 Task: Create New Customer with Customer Name: Tortilleria La Sabrocita, Billing Address Line1: 2106 Pike Street, Billing Address Line2:  San Diego, Billing Address Line3:  California 92126
Action: Mouse pressed left at (197, 35)
Screenshot: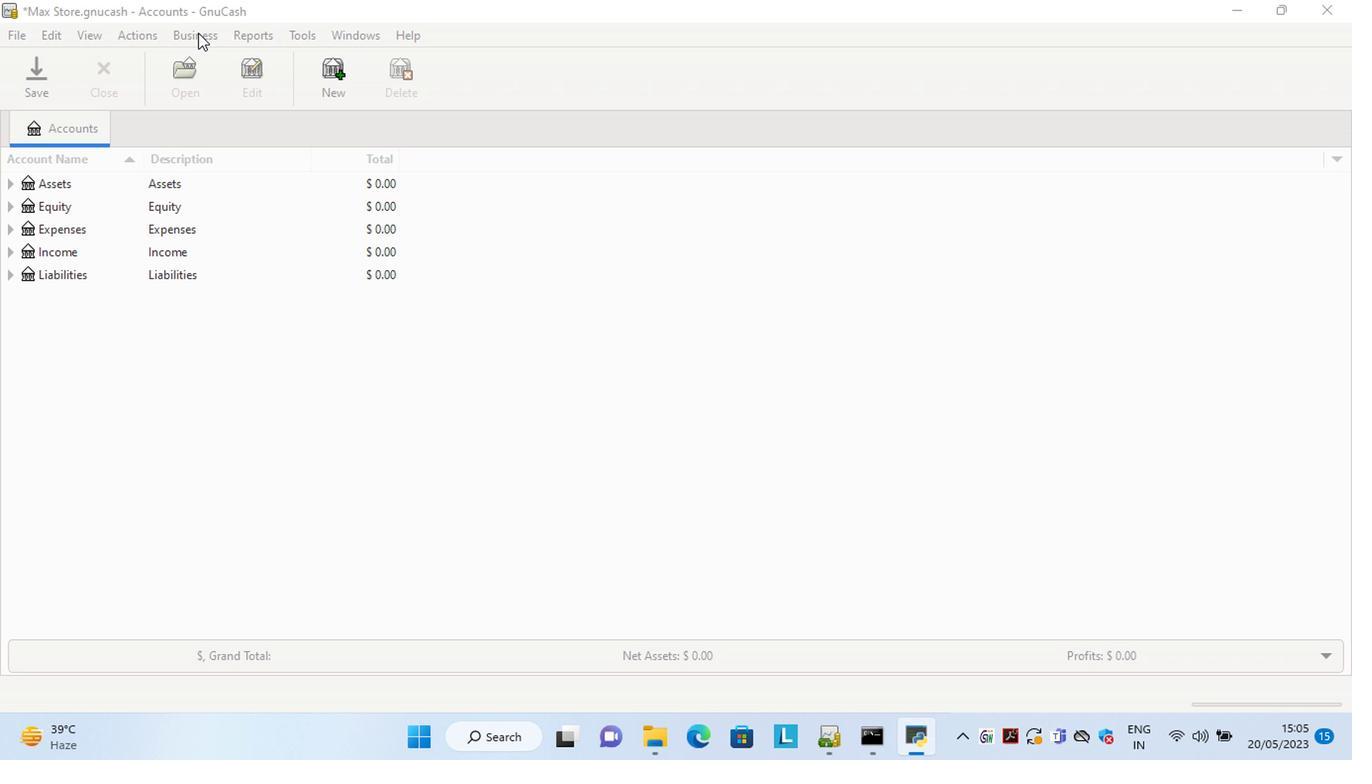
Action: Mouse moved to (414, 85)
Screenshot: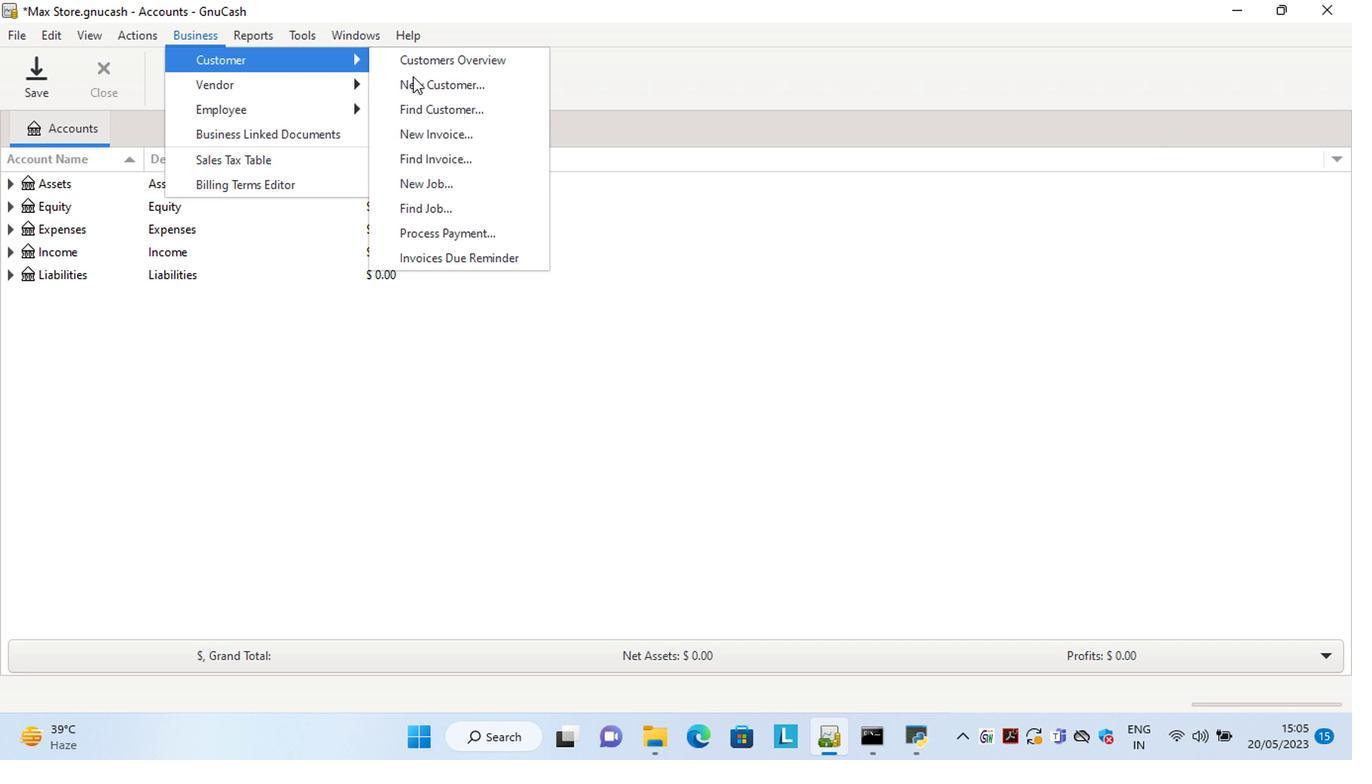 
Action: Mouse pressed left at (414, 85)
Screenshot: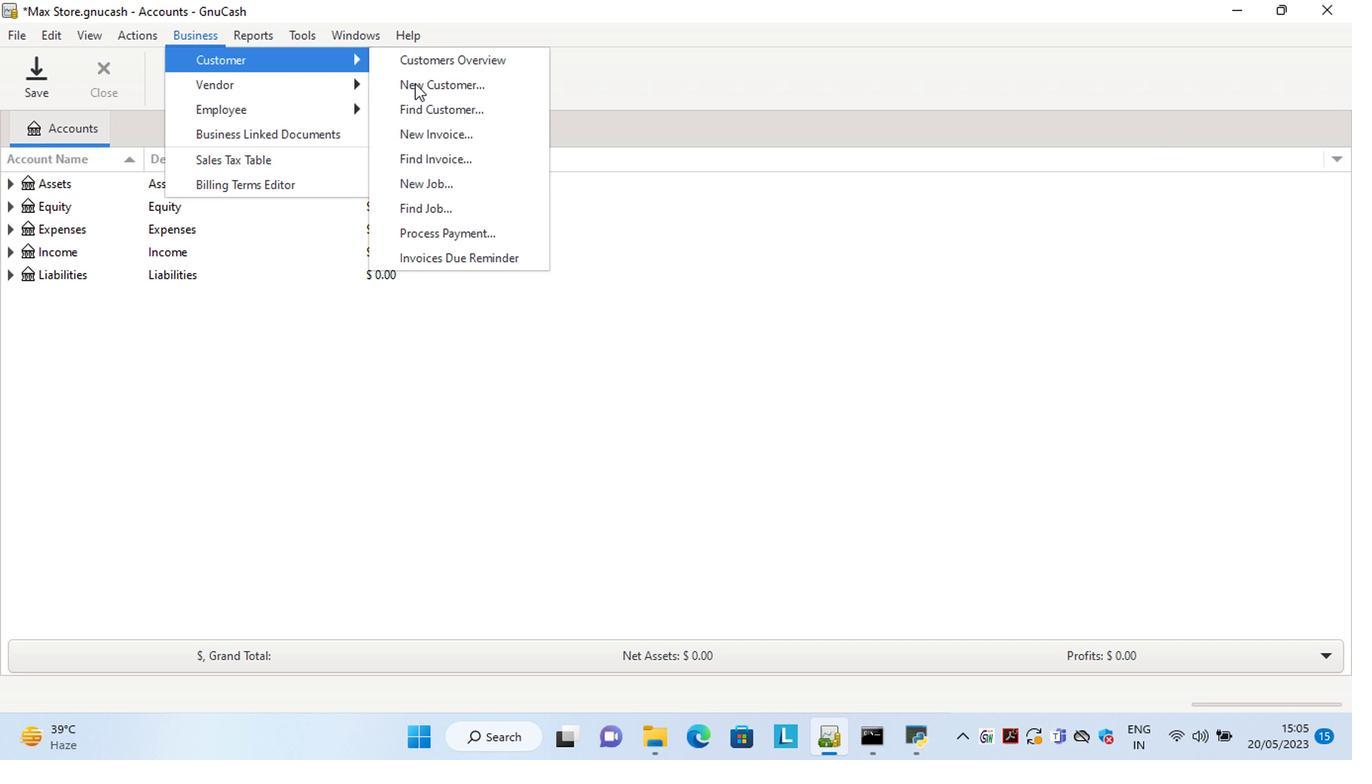 
Action: Mouse moved to (1087, 274)
Screenshot: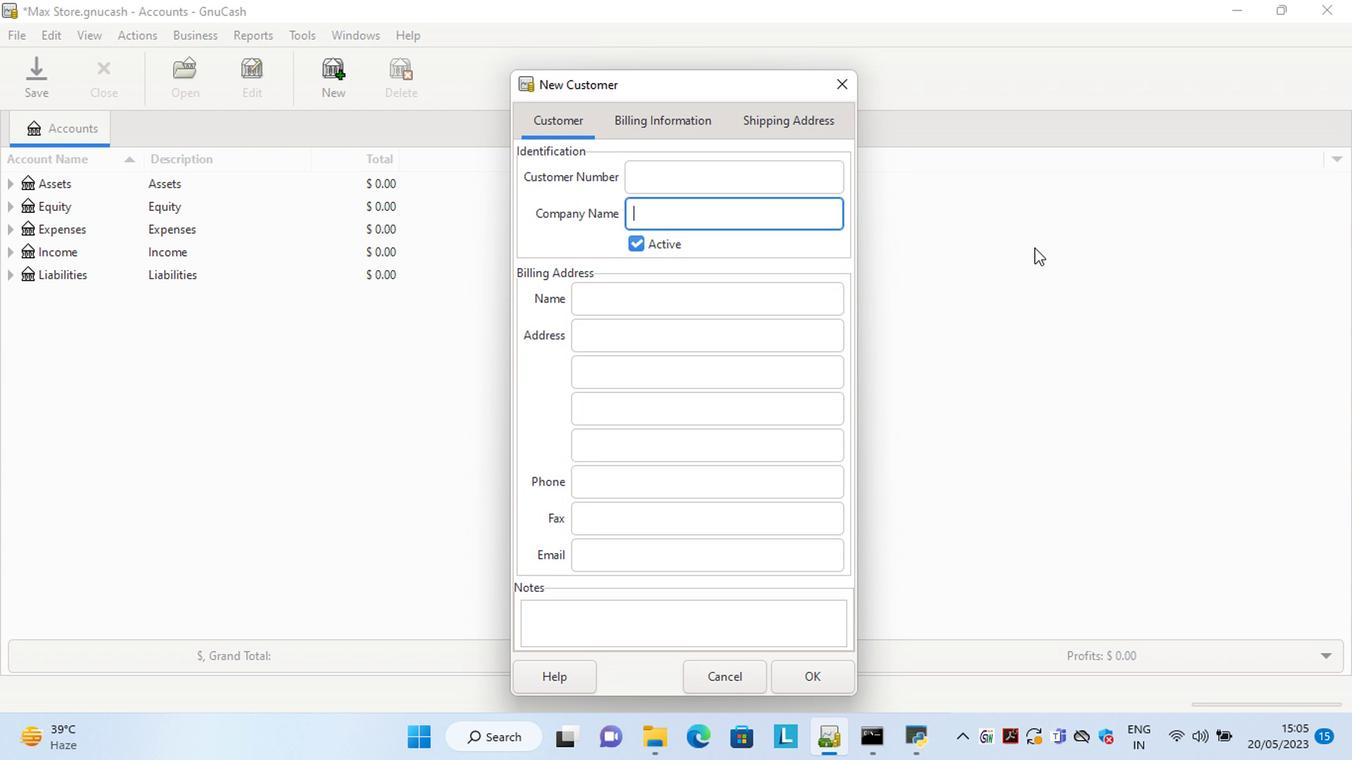 
Action: Key pressed <Key.shift>Tortilleria<Key.space><Key.shift>La<Key.space><Key.shift>Sabrocita<Key.tab><Key.tab><Key.tab><Key.tab>
Screenshot: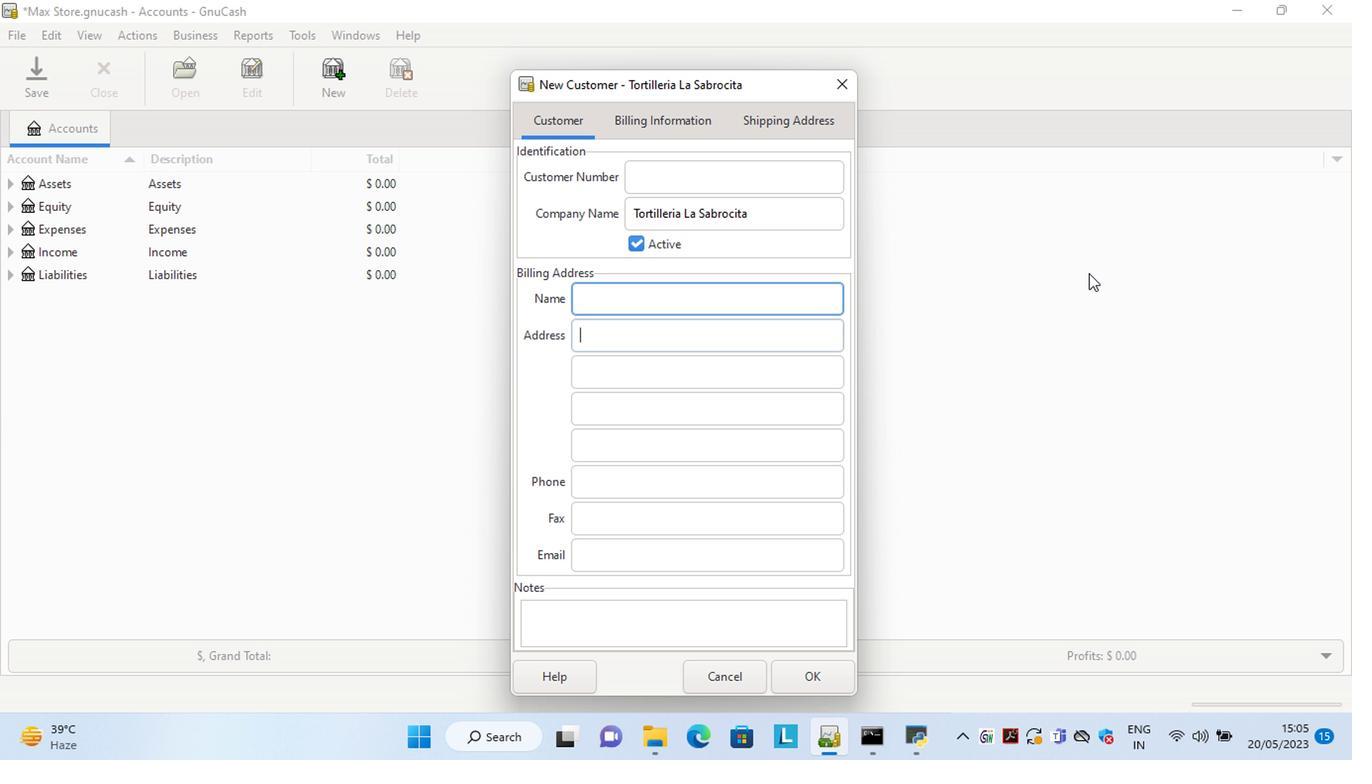 
Action: Mouse moved to (600, 332)
Screenshot: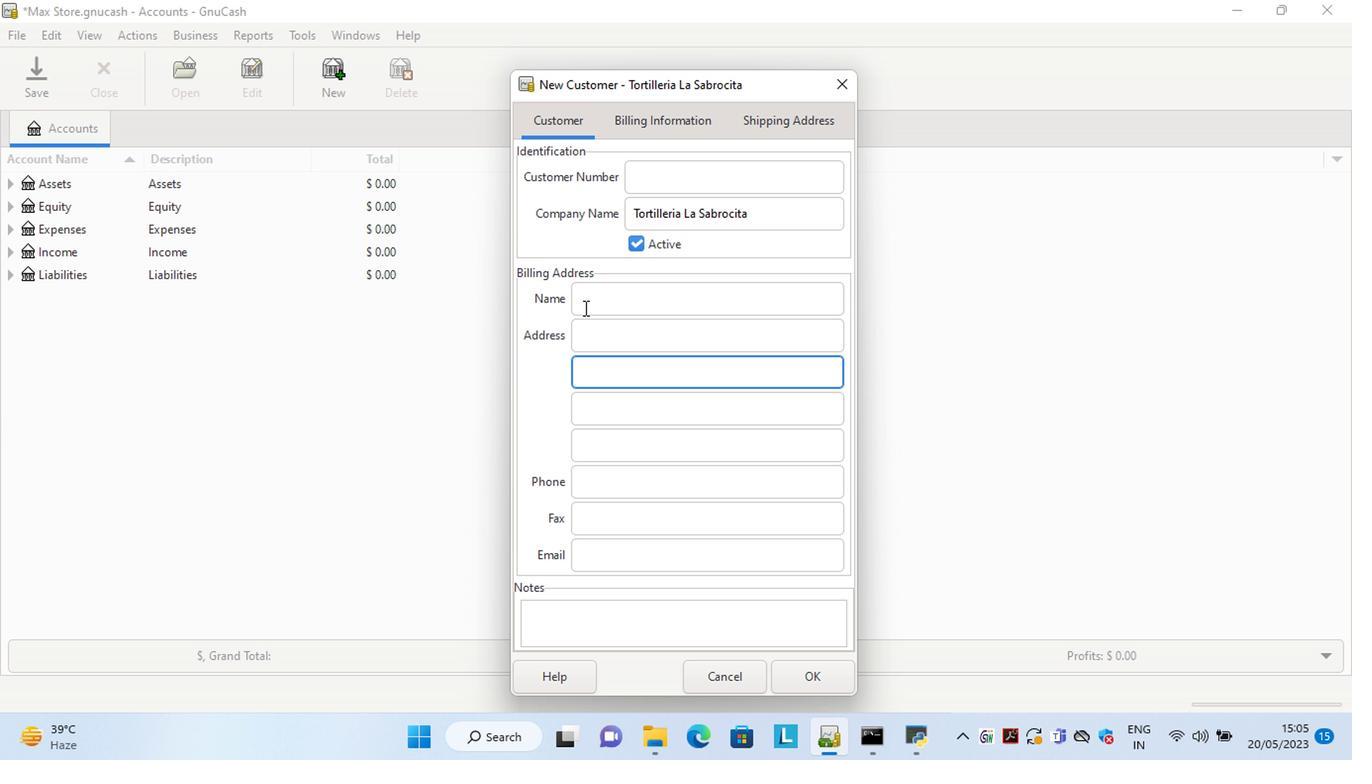 
Action: Mouse pressed left at (600, 332)
Screenshot: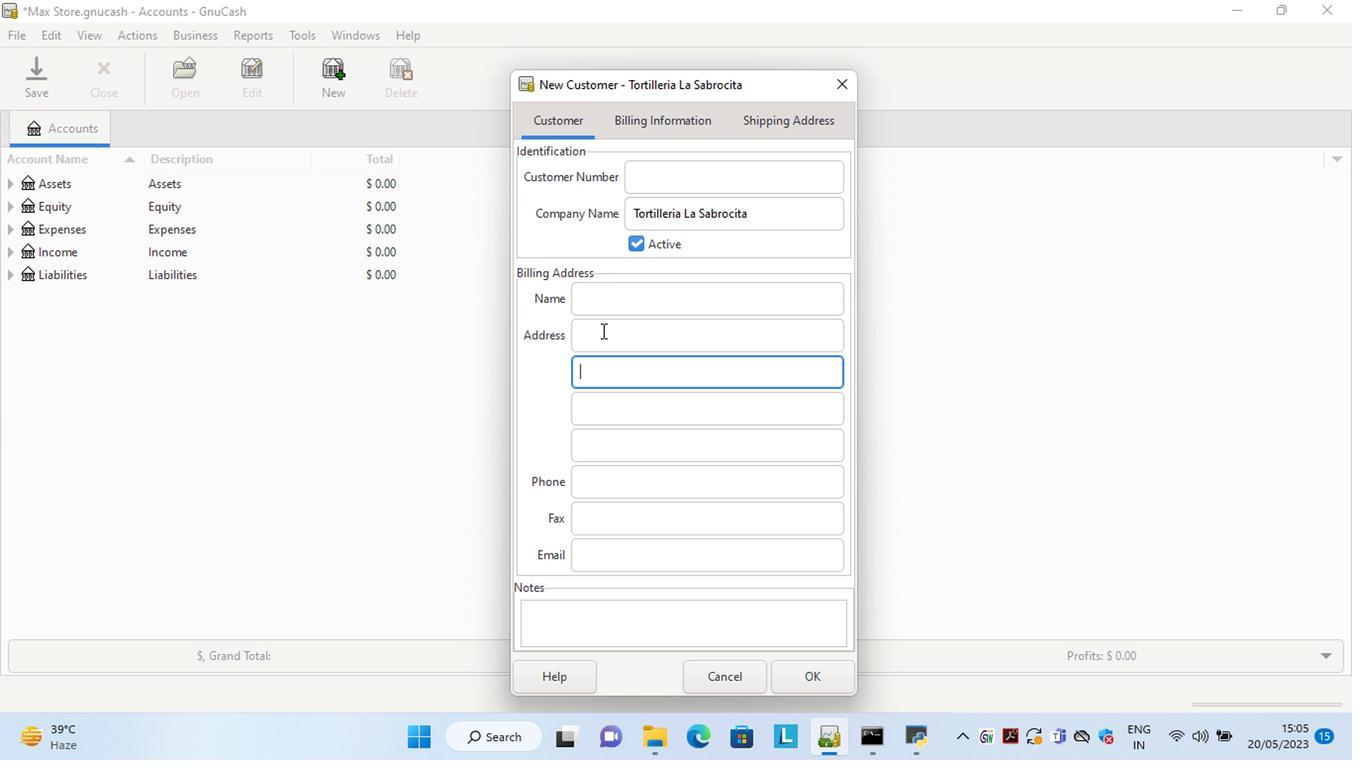 
Action: Mouse moved to (996, 233)
Screenshot: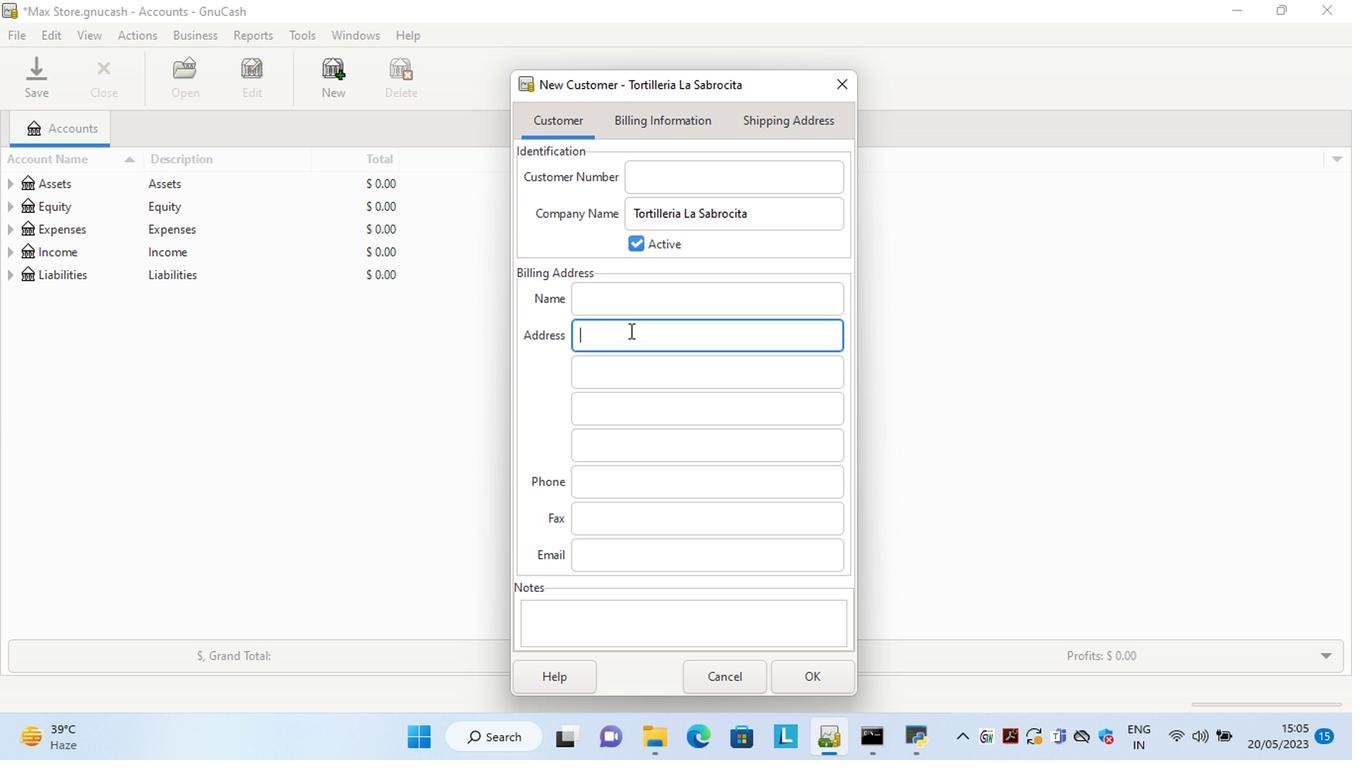 
Action: Key pressed 2106<Key.space><Key.shift>Pike<Key.space><Key.shift>Street<Key.tab>s<Key.tab>c
Screenshot: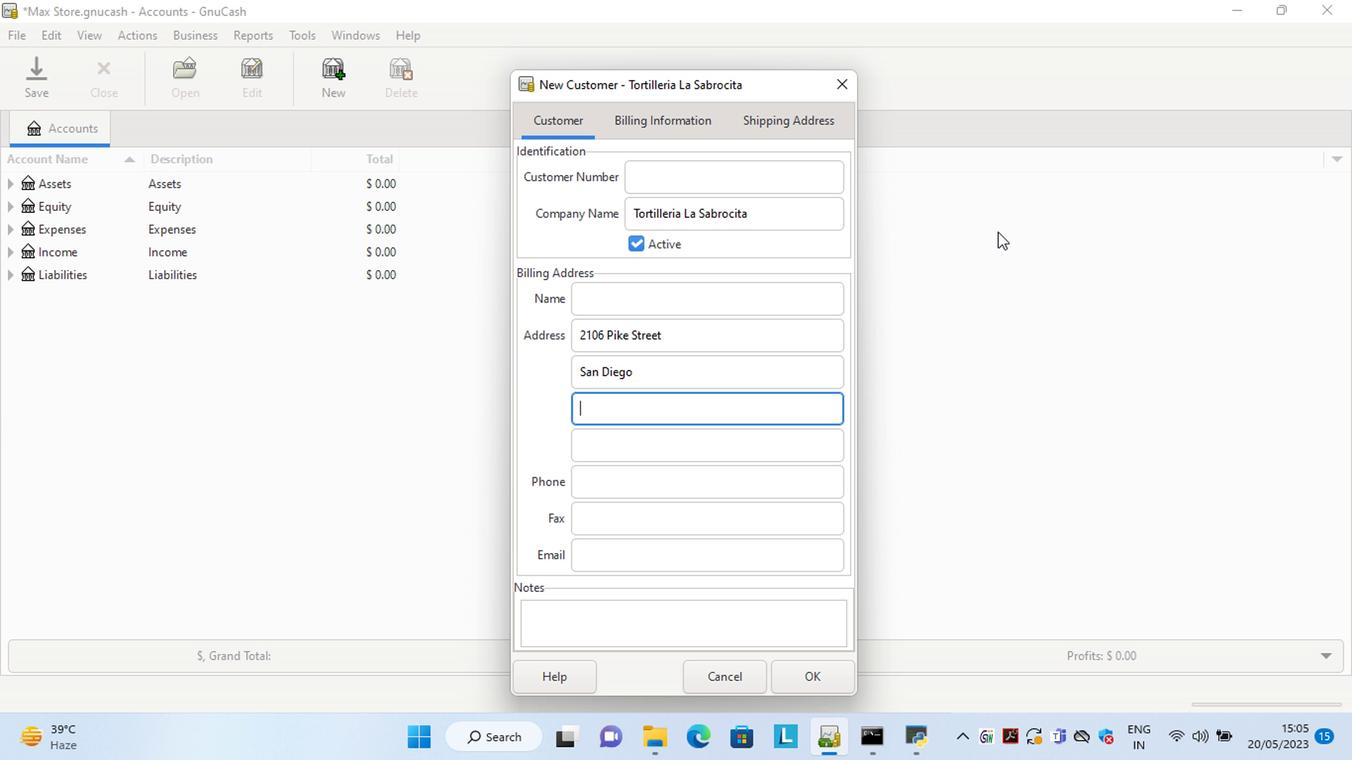 
Action: Mouse moved to (808, 674)
Screenshot: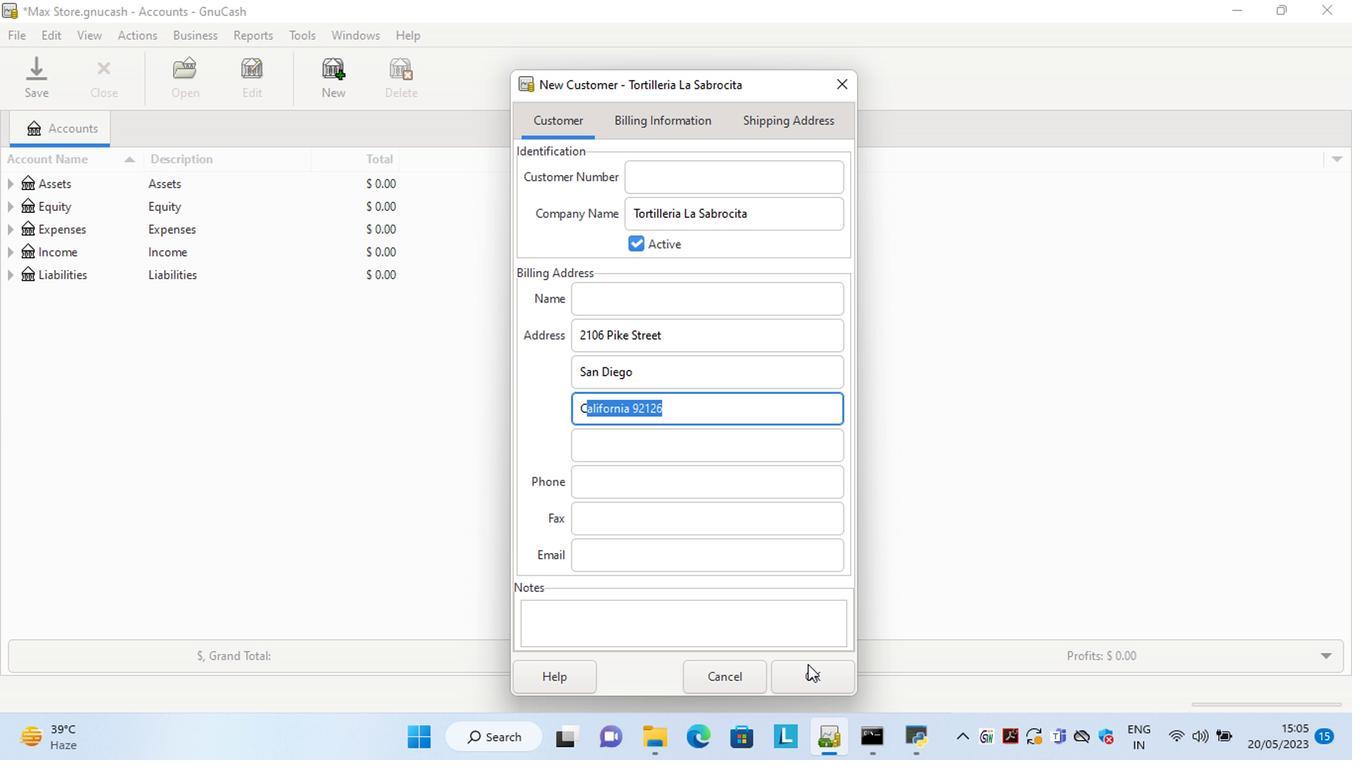 
Action: Mouse pressed left at (808, 674)
Screenshot: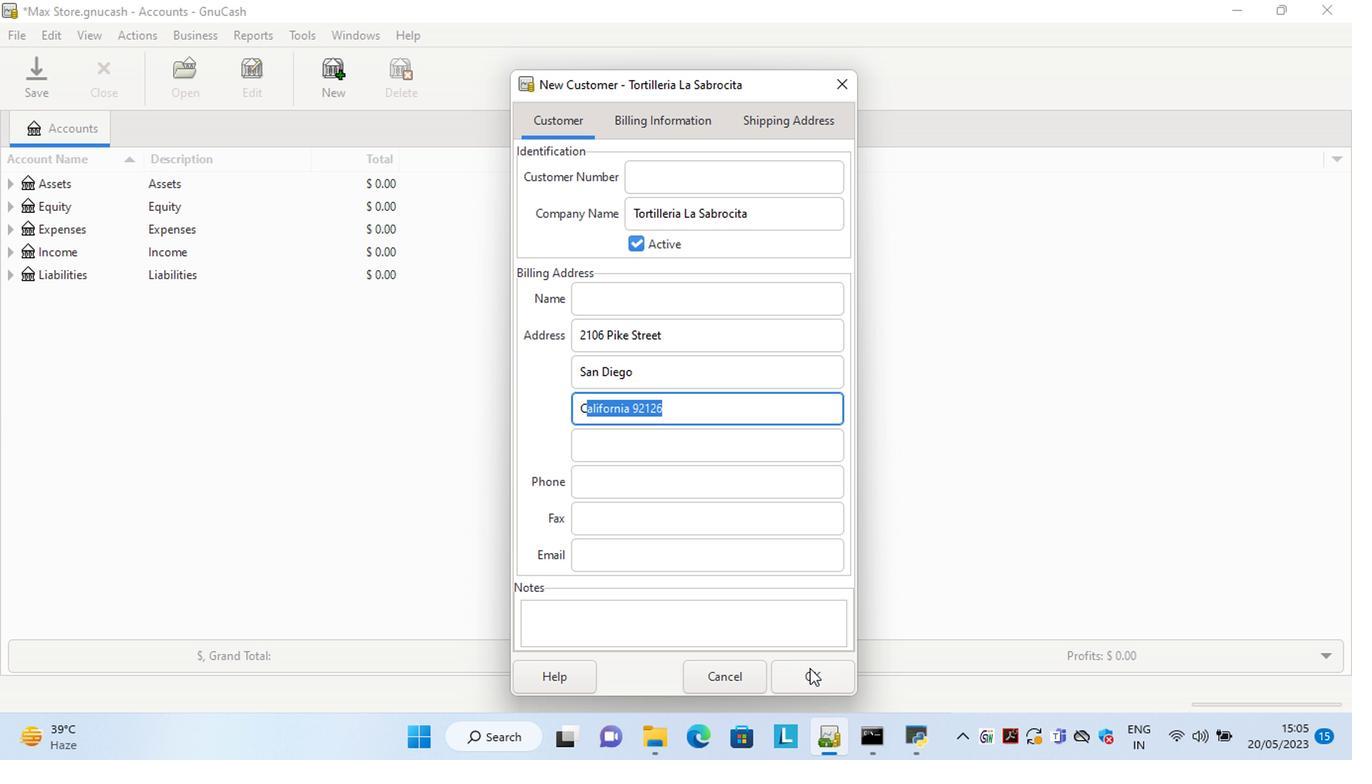 
Action: Mouse moved to (940, 520)
Screenshot: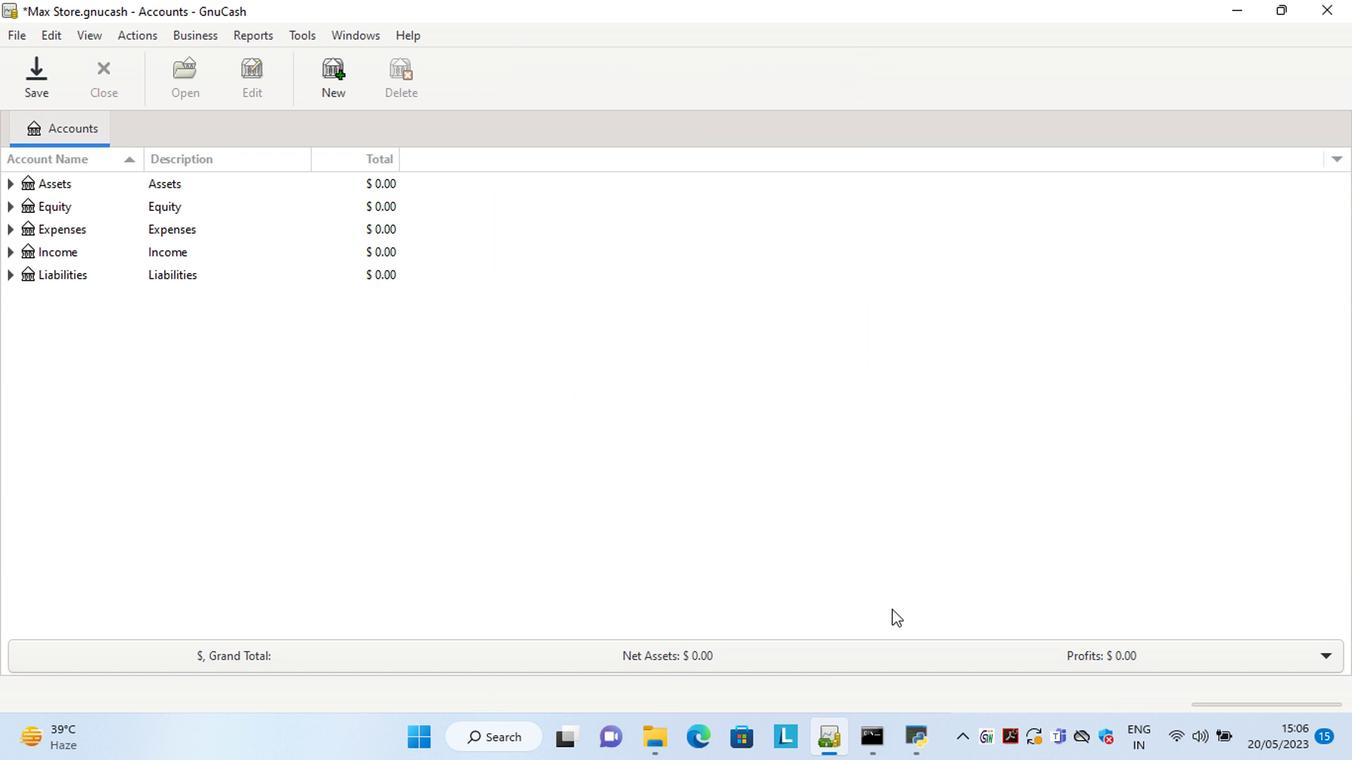 
